 Task: Change page orientation to portrait.
Action: Mouse moved to (79, 128)
Screenshot: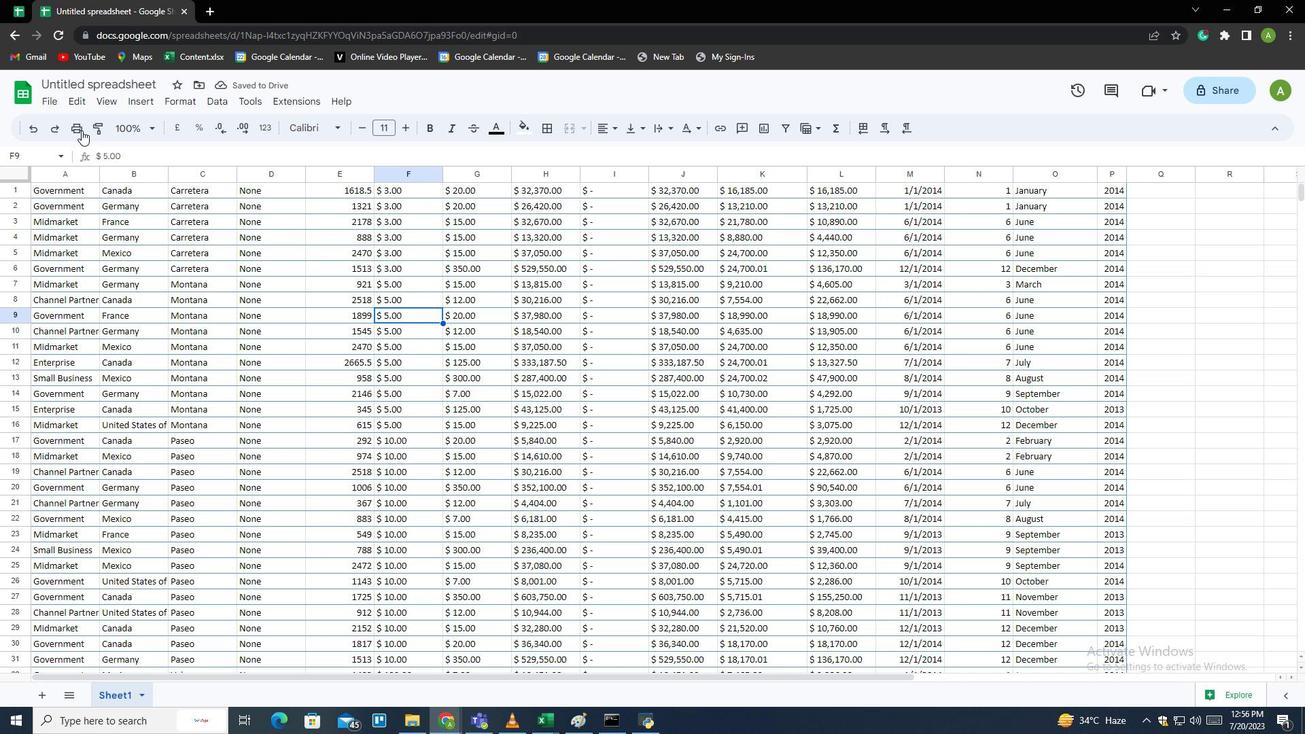 
Action: Mouse pressed left at (79, 128)
Screenshot: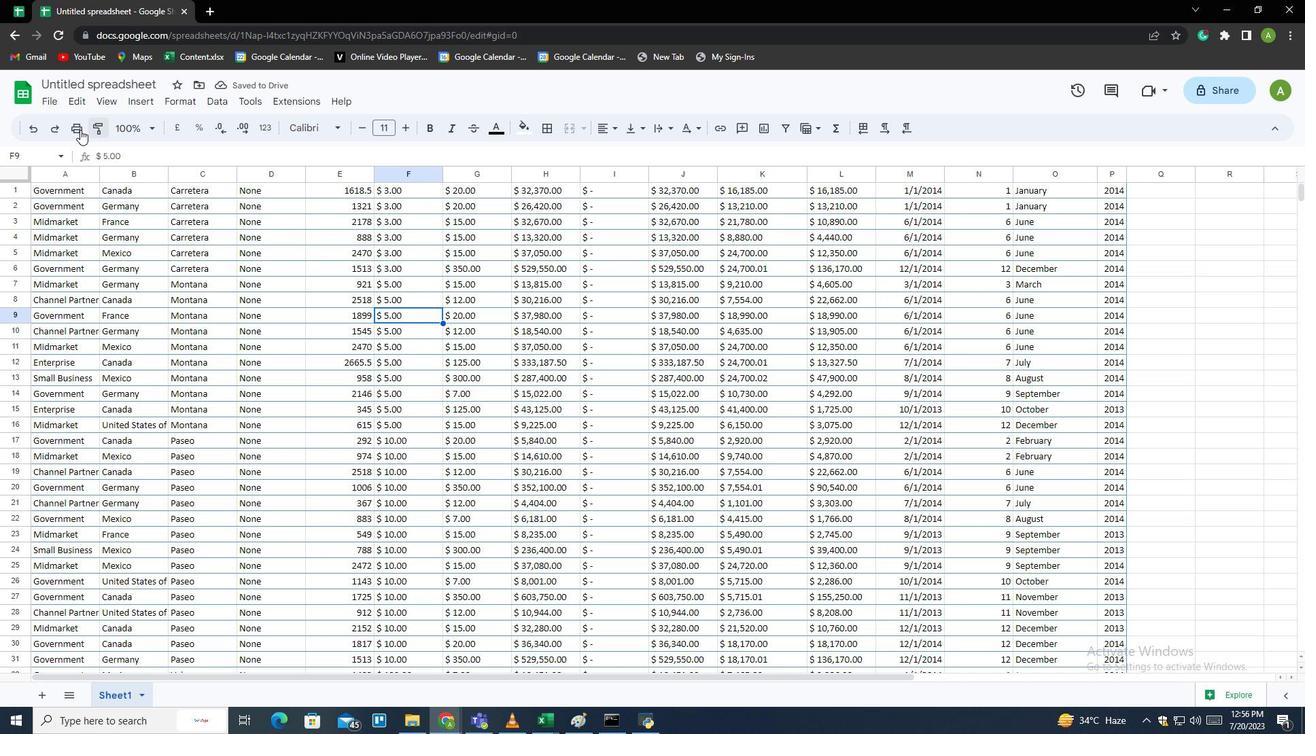
Action: Mouse moved to (1206, 265)
Screenshot: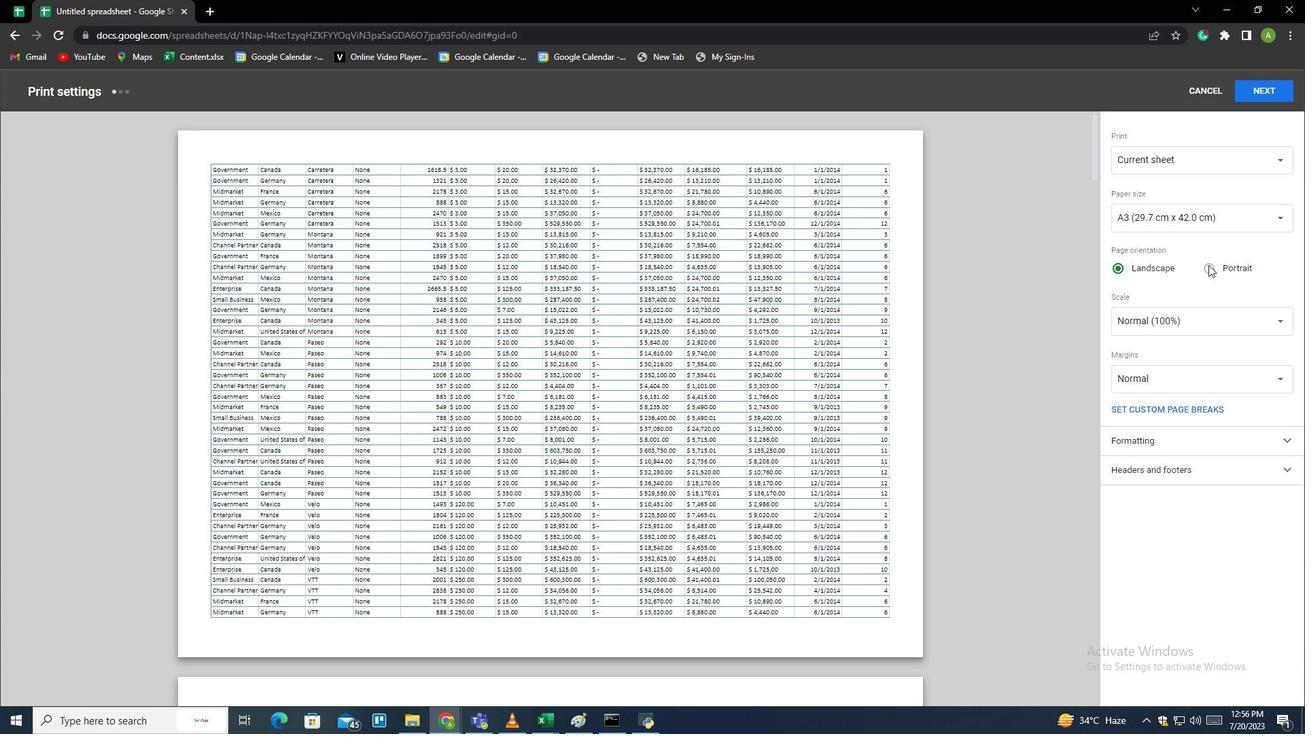 
Action: Mouse pressed left at (1206, 265)
Screenshot: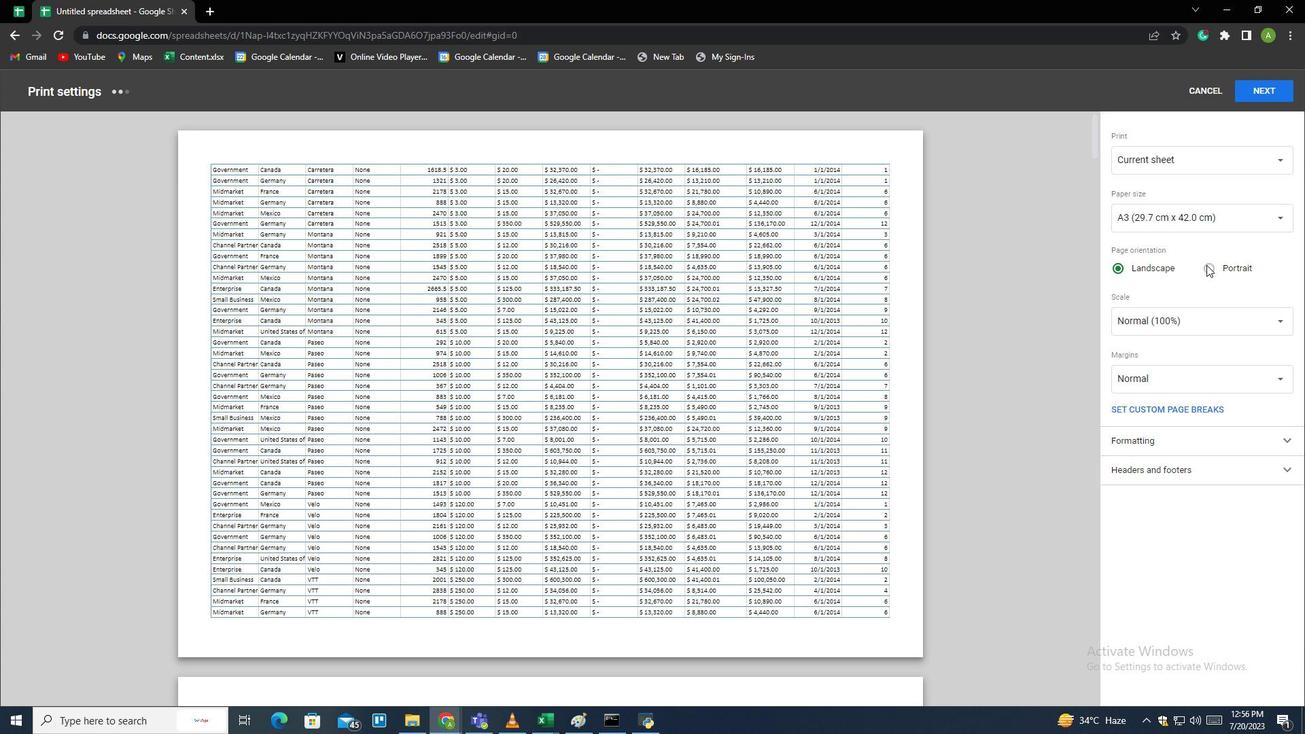 
Action: Mouse moved to (988, 382)
Screenshot: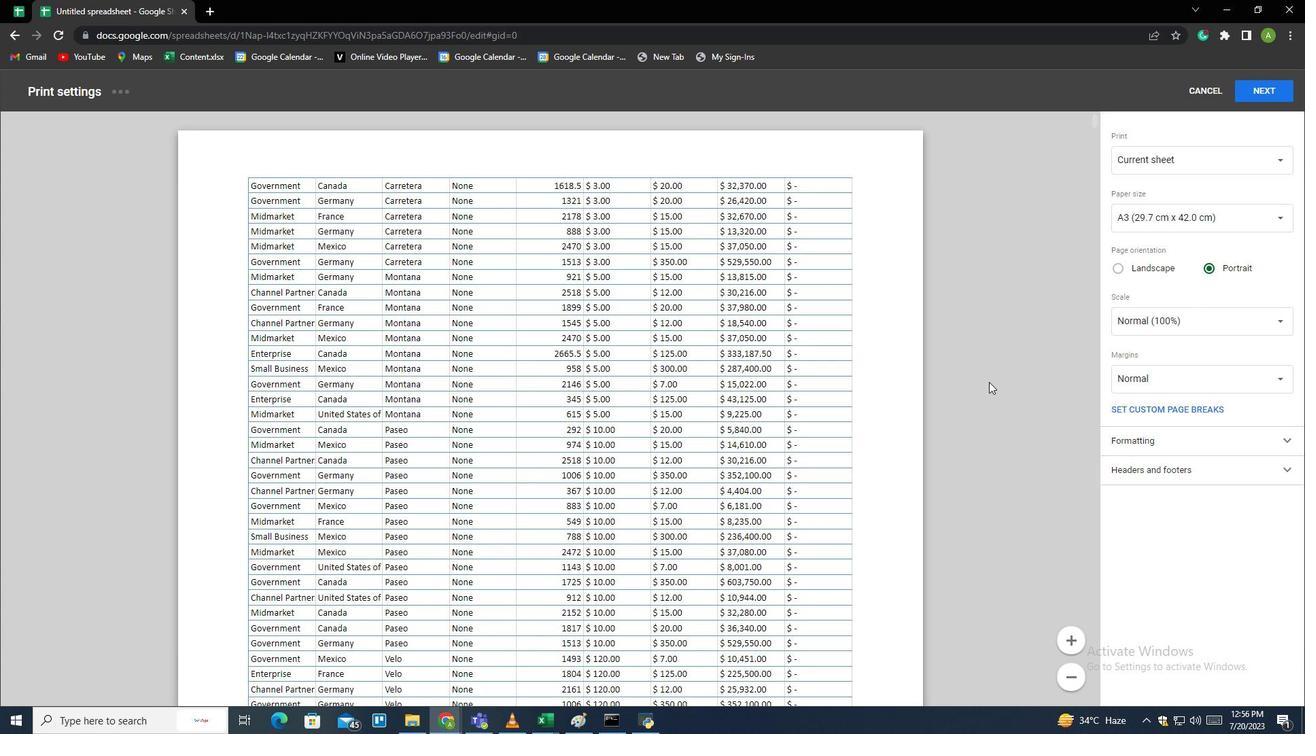 
